 Task: Check the safety & property of Cortez, Colorado, United States.
Action: Mouse moved to (105, 267)
Screenshot: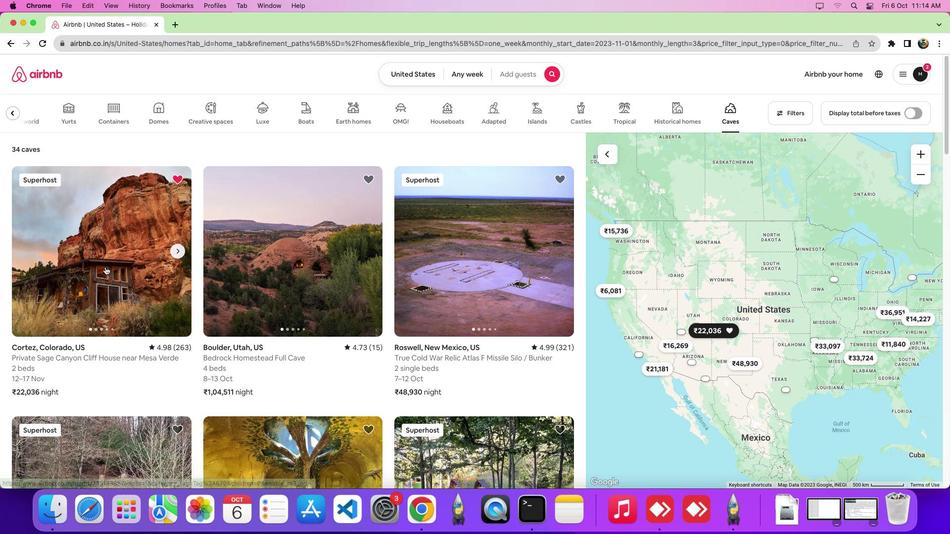 
Action: Mouse pressed left at (105, 267)
Screenshot: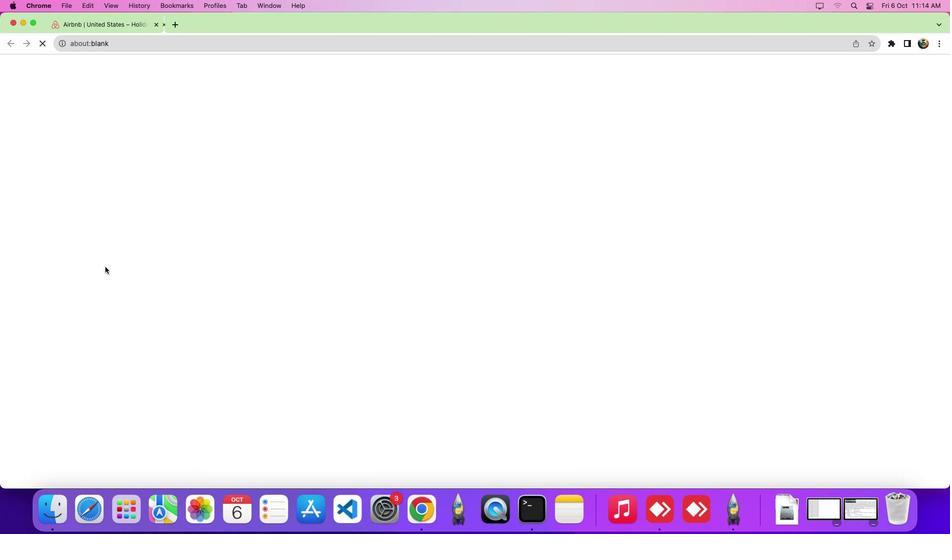 
Action: Mouse moved to (945, 78)
Screenshot: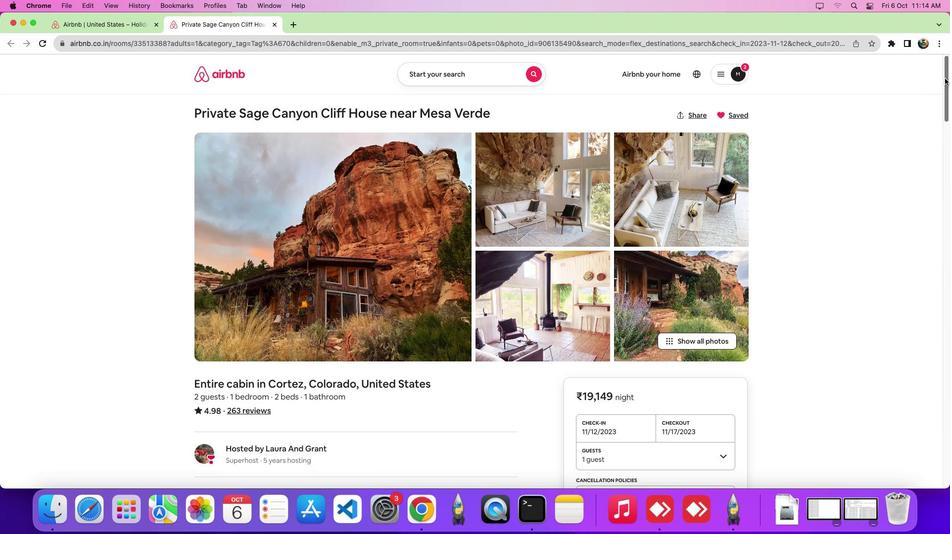 
Action: Mouse pressed left at (945, 78)
Screenshot: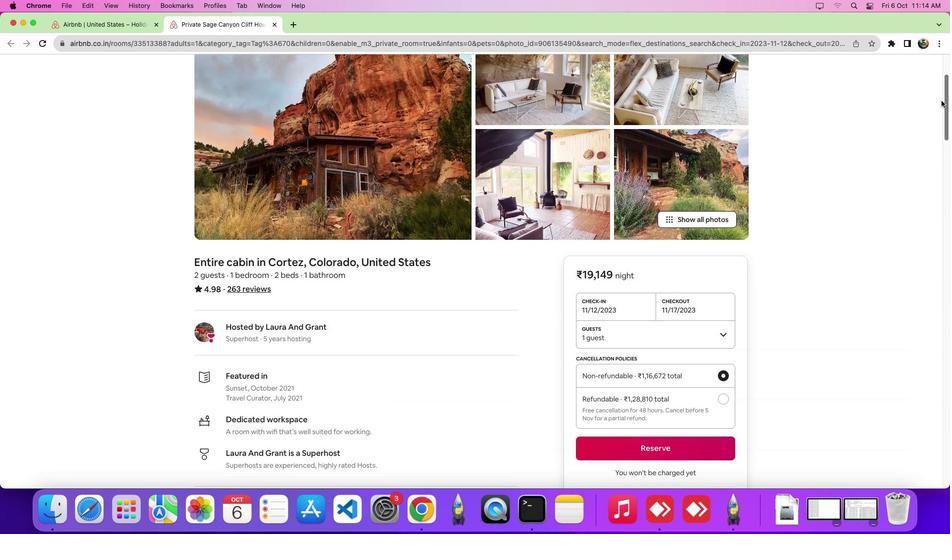 
Action: Mouse moved to (406, 296)
Screenshot: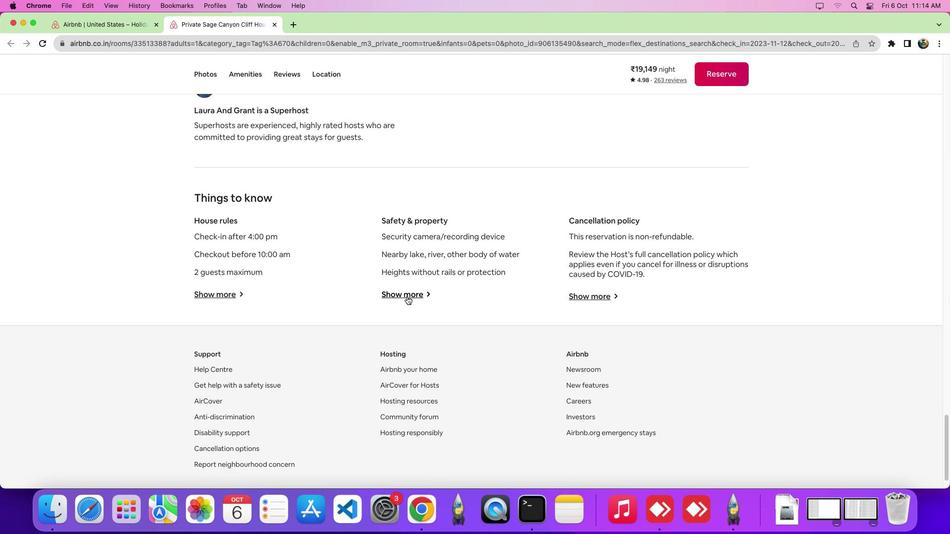 
Action: Mouse pressed left at (406, 296)
Screenshot: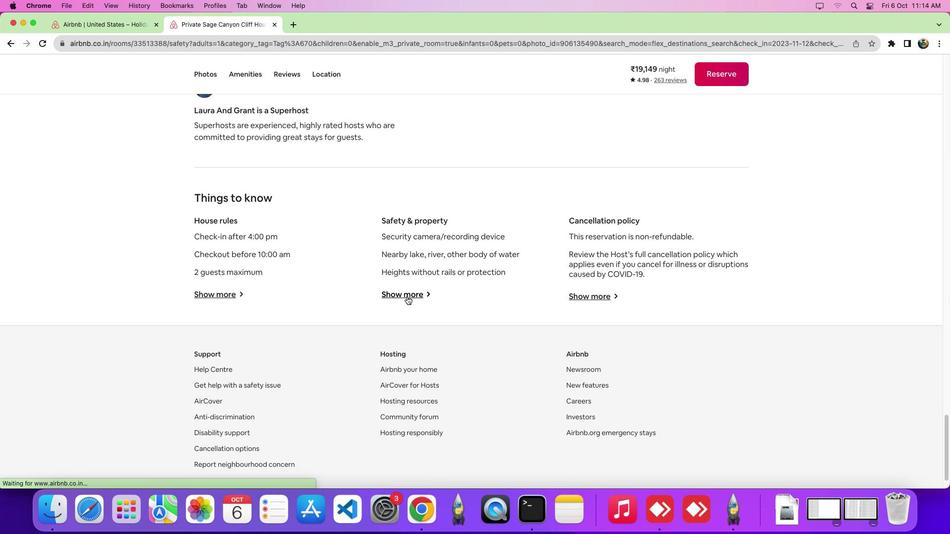 
